 Task: Make in the project CalibratePro an epic 'Agile Coaching and Training'. Create in the project CalibratePro an epic 'Product Backlog Refinement'. Add in the project CalibratePro an epic 'Test Automation Implementation'
Action: Mouse moved to (313, 154)
Screenshot: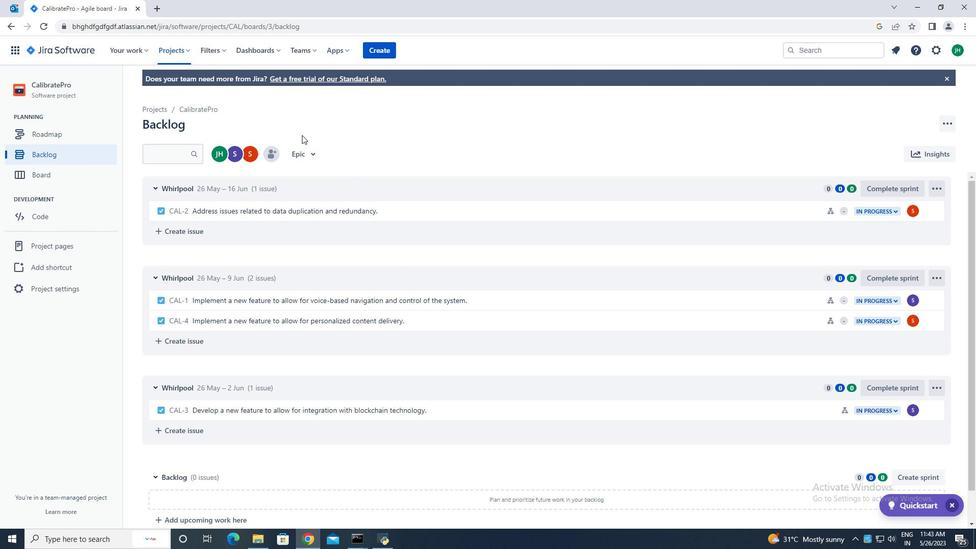 
Action: Mouse pressed left at (313, 154)
Screenshot: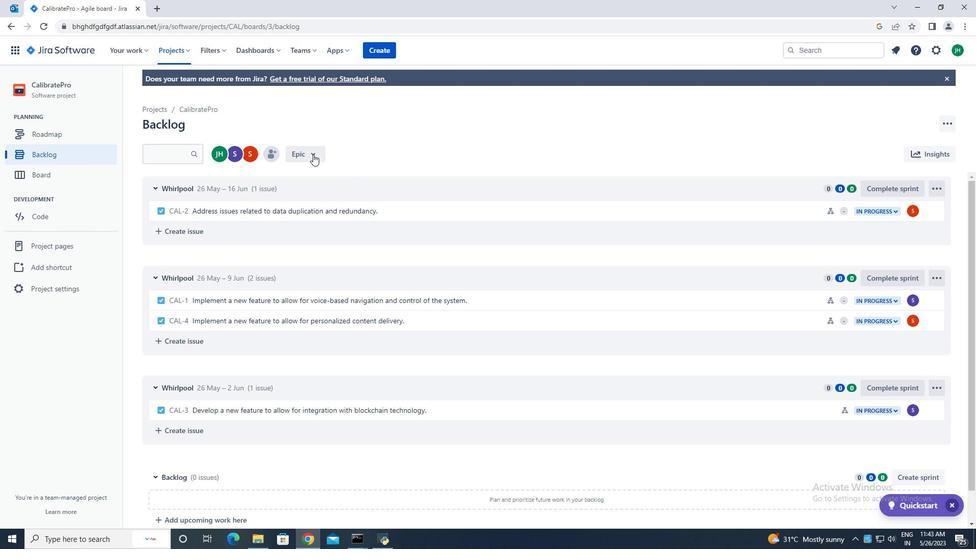 
Action: Mouse moved to (327, 217)
Screenshot: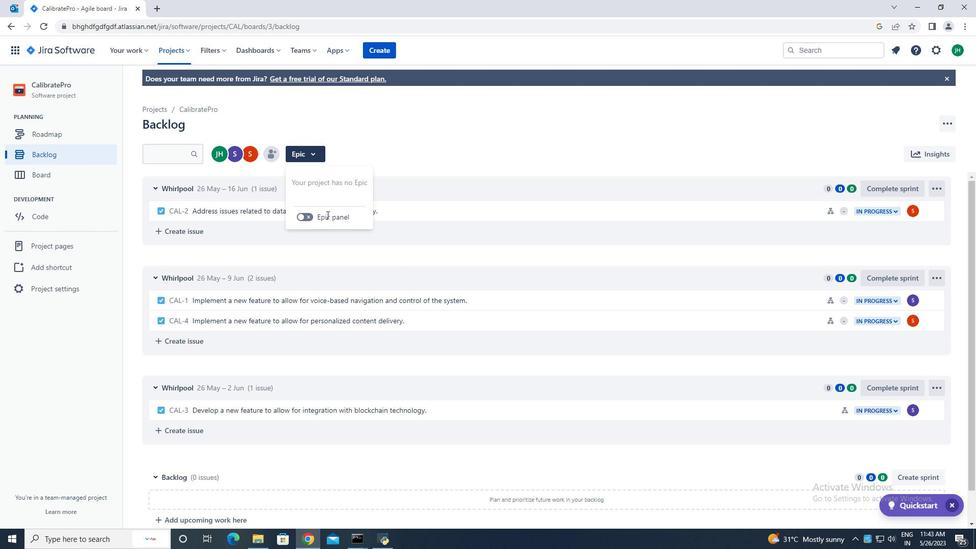 
Action: Mouse pressed left at (327, 217)
Screenshot: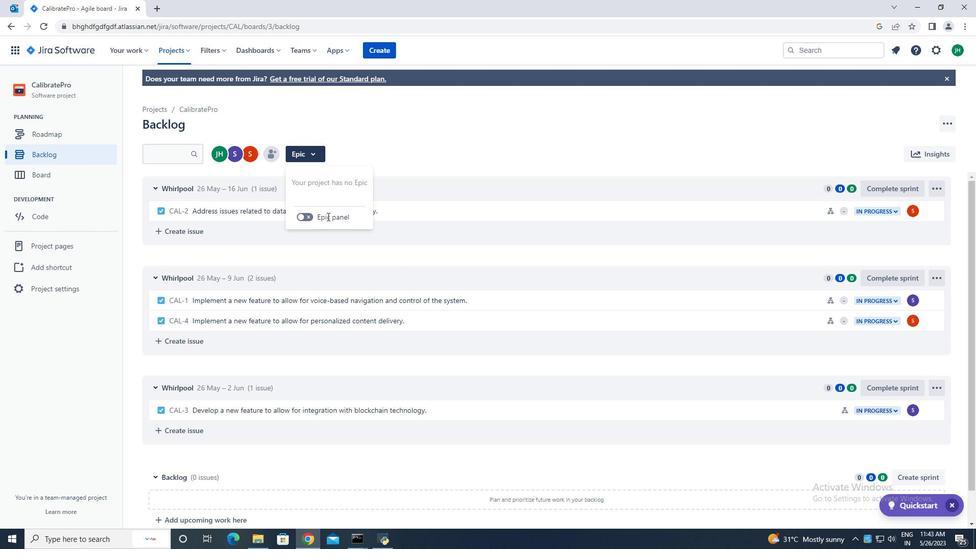 
Action: Mouse moved to (309, 216)
Screenshot: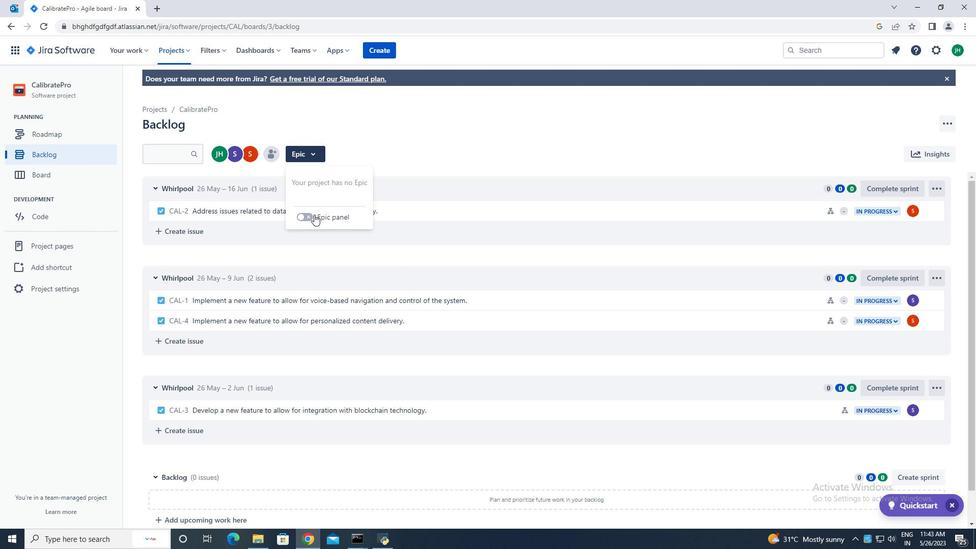 
Action: Mouse pressed left at (309, 216)
Screenshot: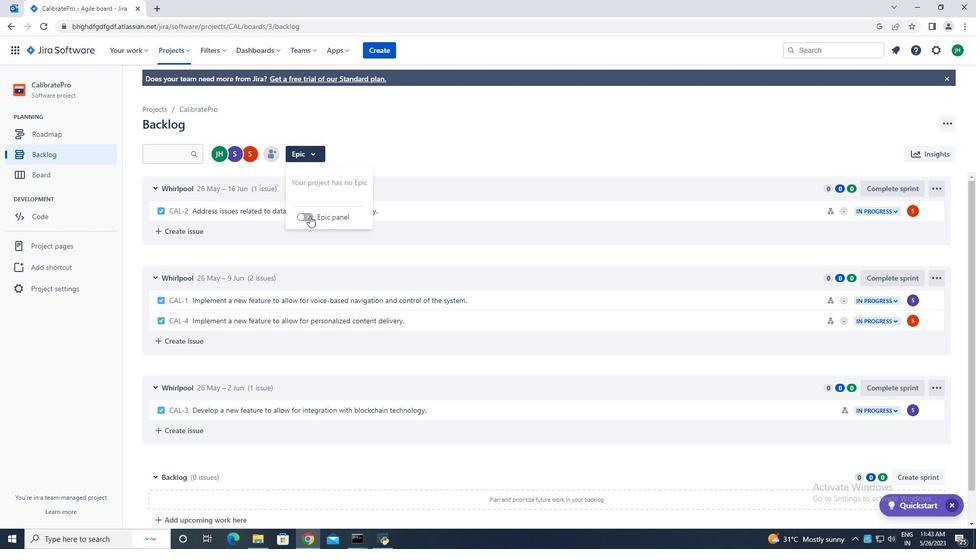
Action: Mouse moved to (216, 381)
Screenshot: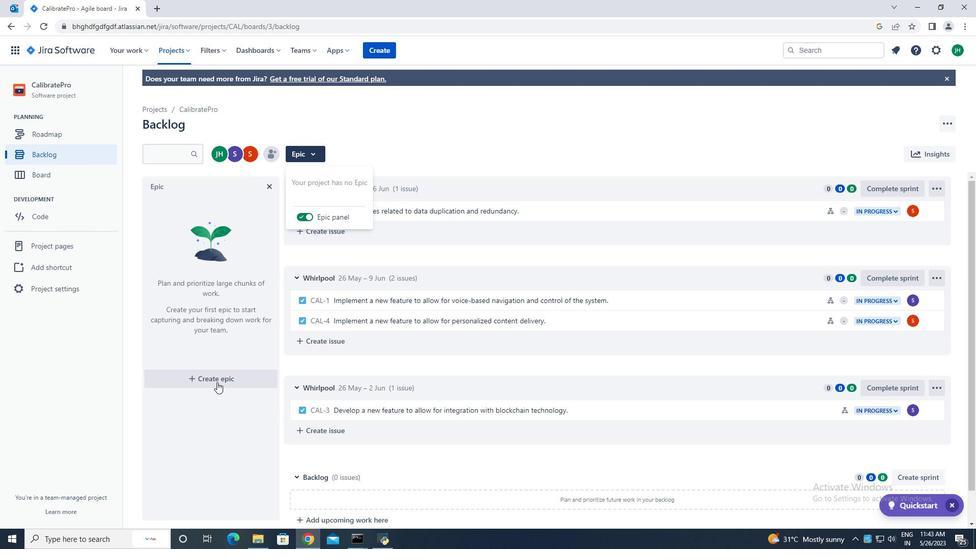 
Action: Mouse pressed left at (216, 381)
Screenshot: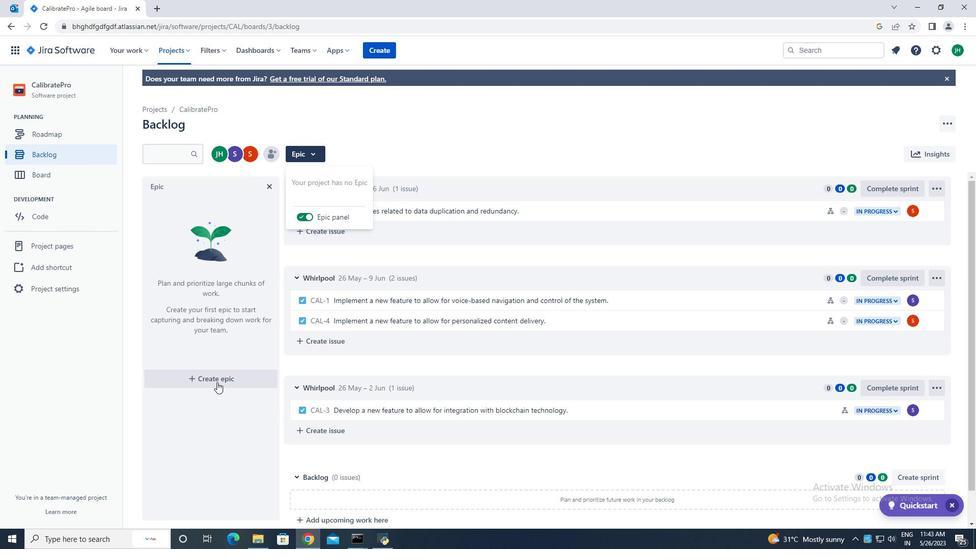 
Action: Mouse moved to (206, 379)
Screenshot: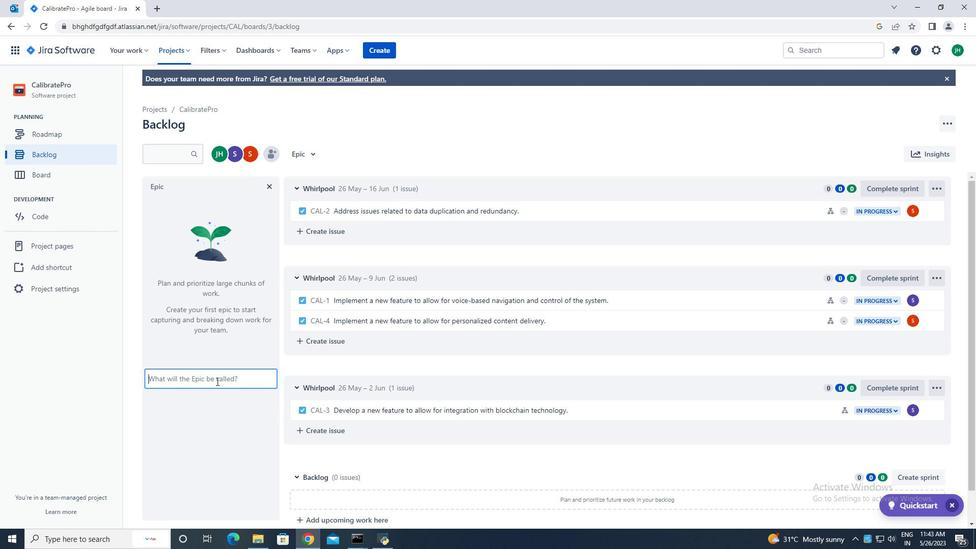 
Action: Mouse pressed left at (206, 379)
Screenshot: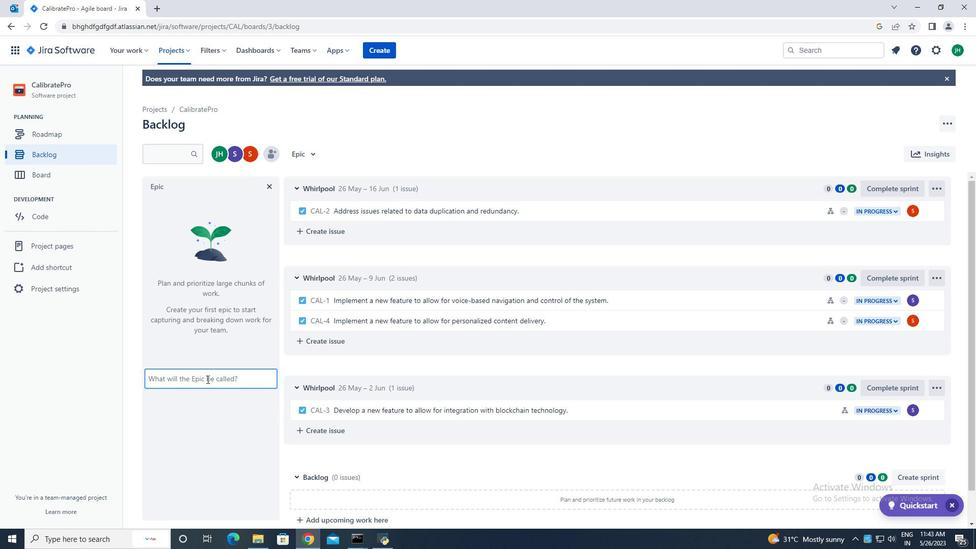 
Action: Mouse moved to (206, 379)
Screenshot: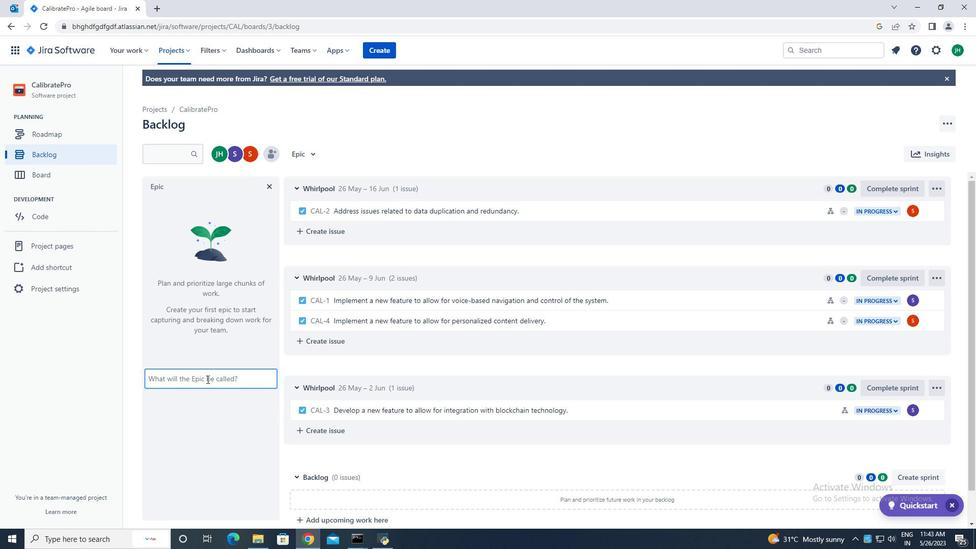 
Action: Key pressed <Key.caps_lock>A<Key.caps_lock>gile<Key.space>coaching<Key.space>and<Key.space>training.<Key.enter>
Screenshot: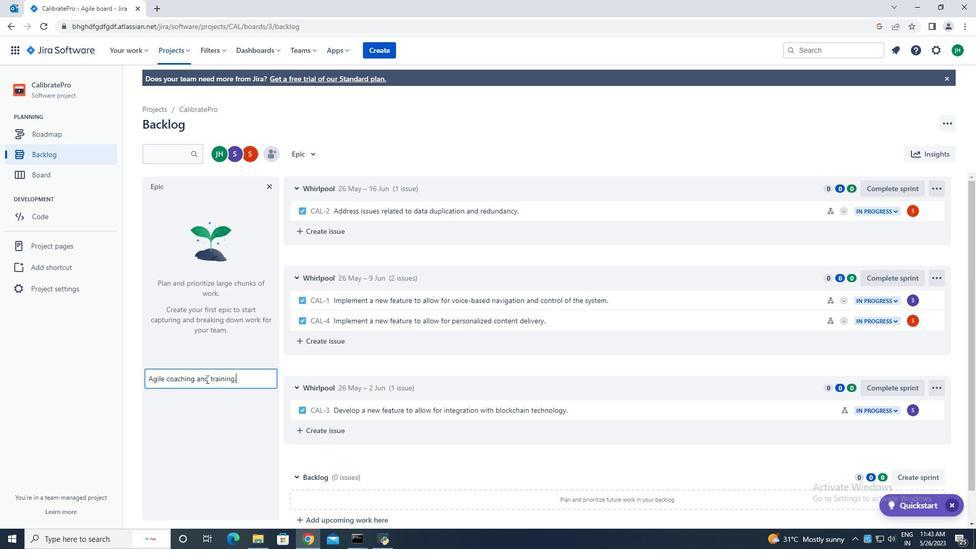 
Action: Mouse moved to (206, 252)
Screenshot: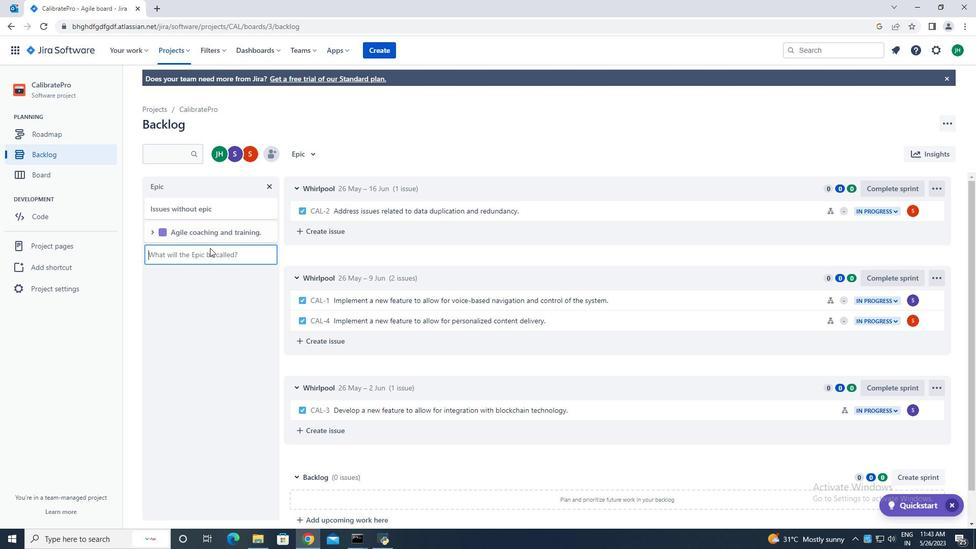 
Action: Mouse pressed left at (206, 252)
Screenshot: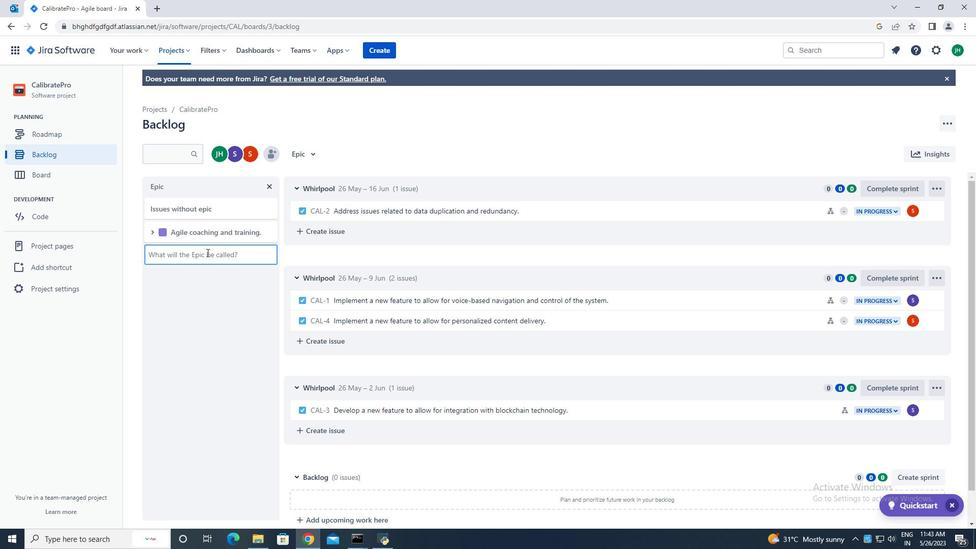 
Action: Mouse moved to (206, 252)
Screenshot: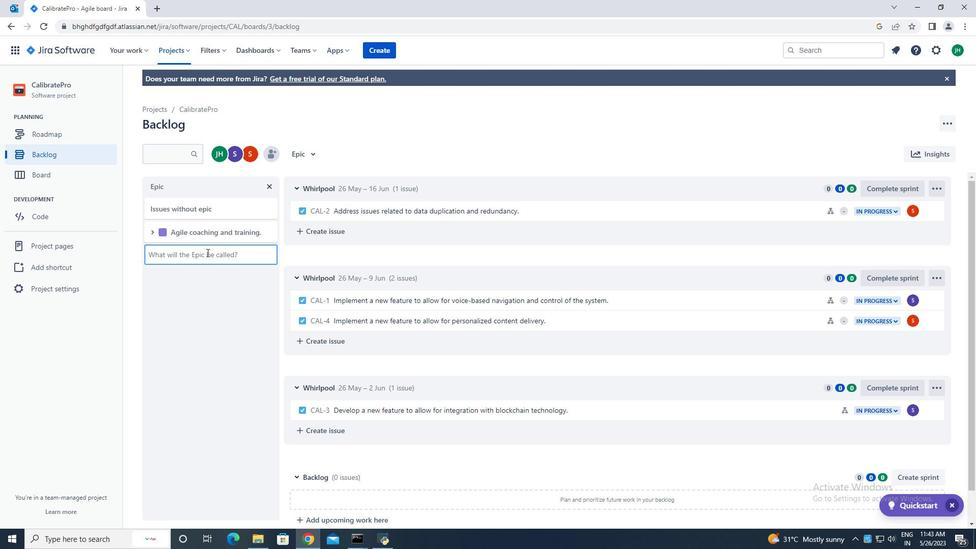 
Action: Key pressed <Key.caps_lock>P<Key.caps_lock>roduct<Key.space>backlog<Key.space><Key.caps_lock>R<Key.caps_lock>efinement.<Key.enter>
Screenshot: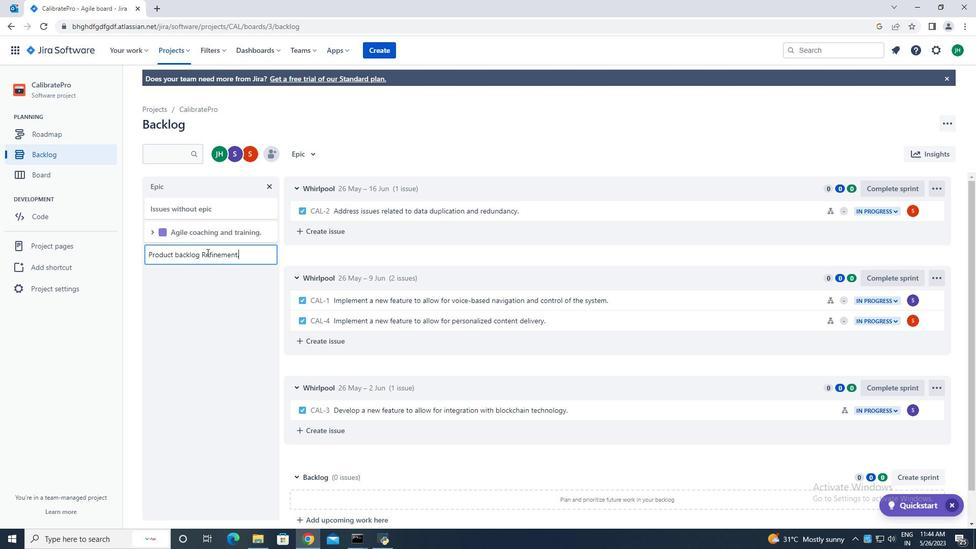 
Action: Mouse moved to (205, 281)
Screenshot: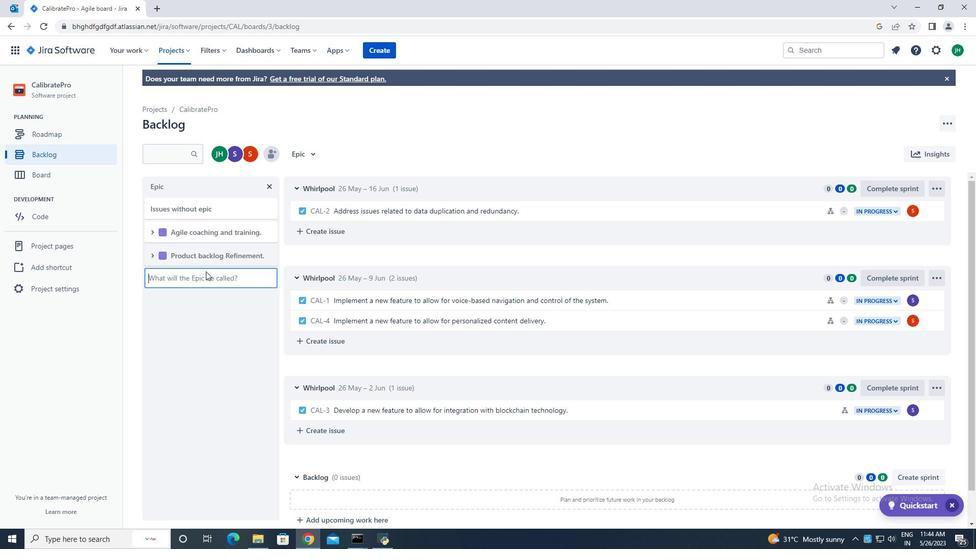 
Action: Mouse pressed left at (205, 281)
Screenshot: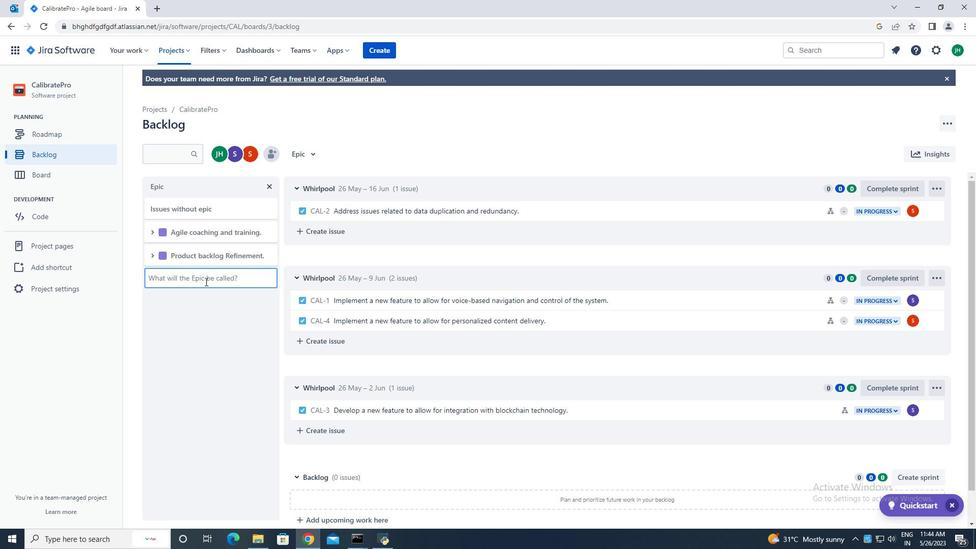 
Action: Key pressed <Key.caps_lock>T<Key.caps_lock>est<Key.space><Key.caps_lock>A<Key.caps_lock>utomation<Key.space><Key.caps_lock>I<Key.caps_lock>mplementation.<Key.enter>
Screenshot: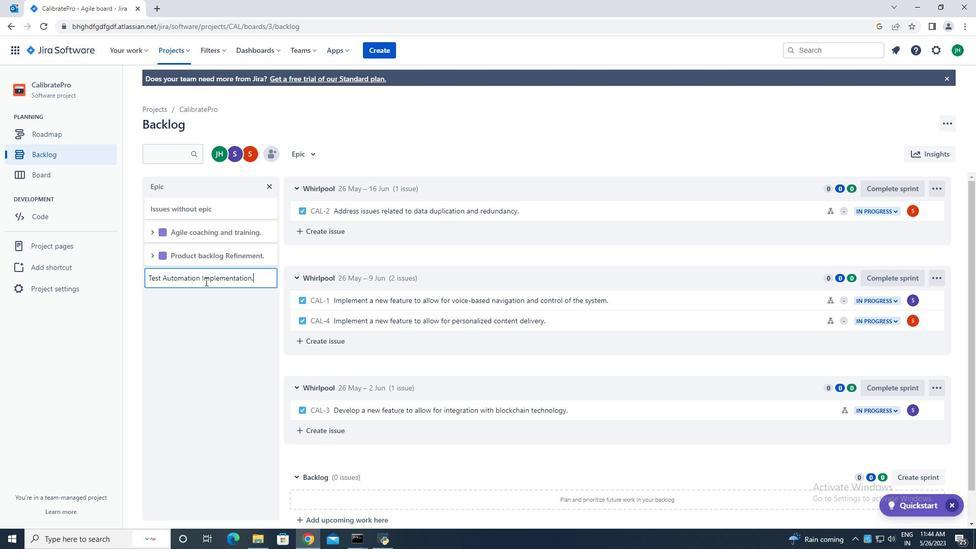 
Action: Mouse moved to (193, 275)
Screenshot: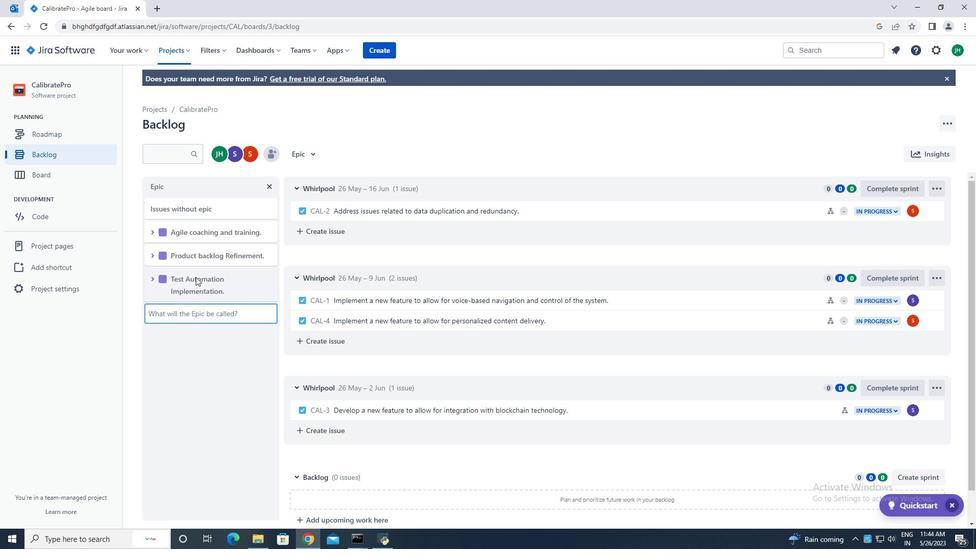
